 Task: Add Hebrew National All Natural Uncured Beef Franks to the cart.
Action: Mouse moved to (20, 118)
Screenshot: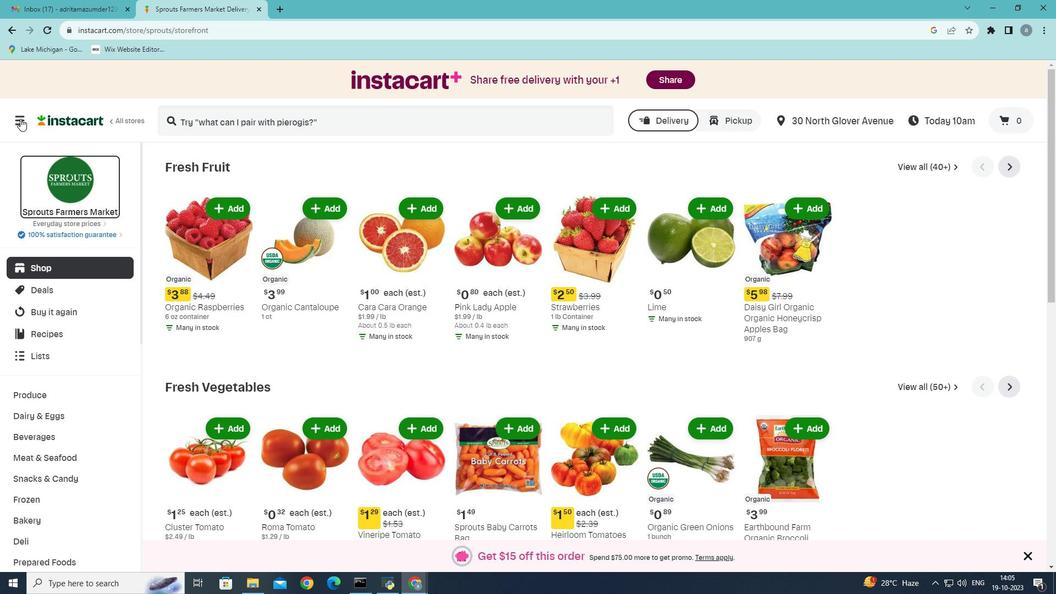 
Action: Mouse pressed left at (20, 118)
Screenshot: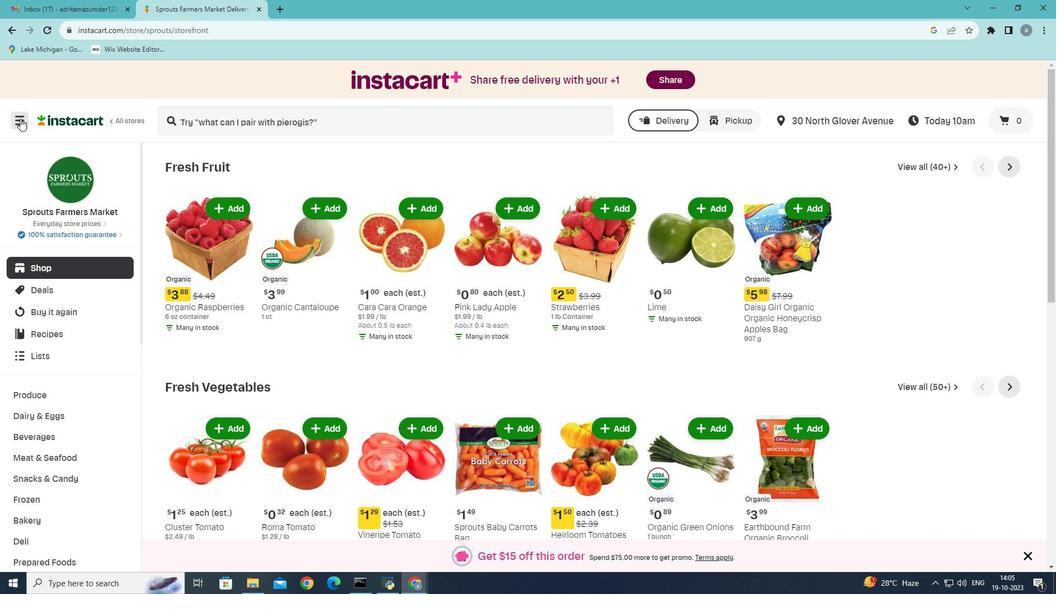 
Action: Mouse moved to (72, 319)
Screenshot: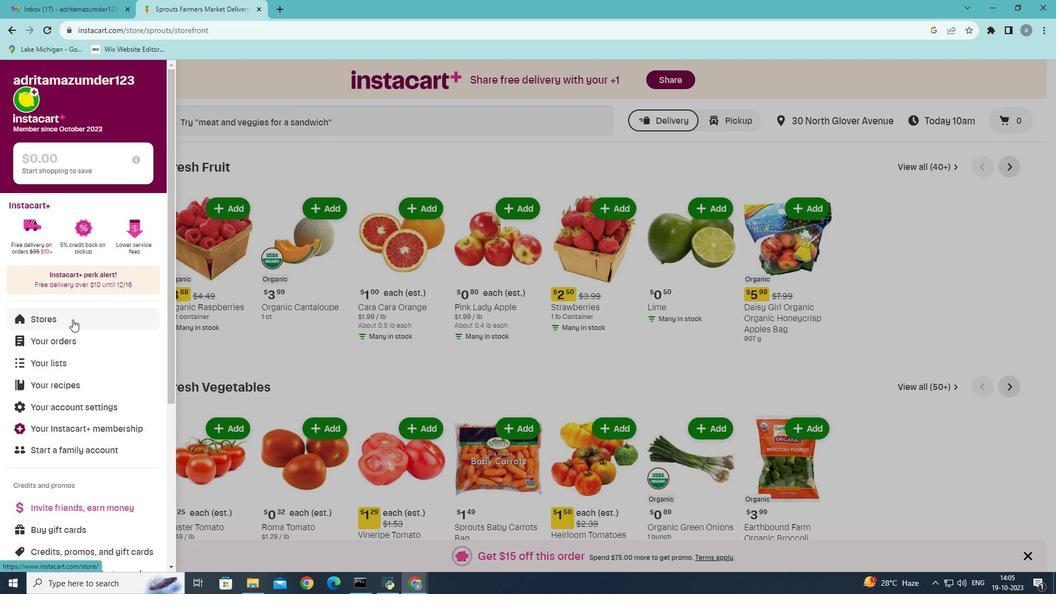 
Action: Mouse pressed left at (72, 319)
Screenshot: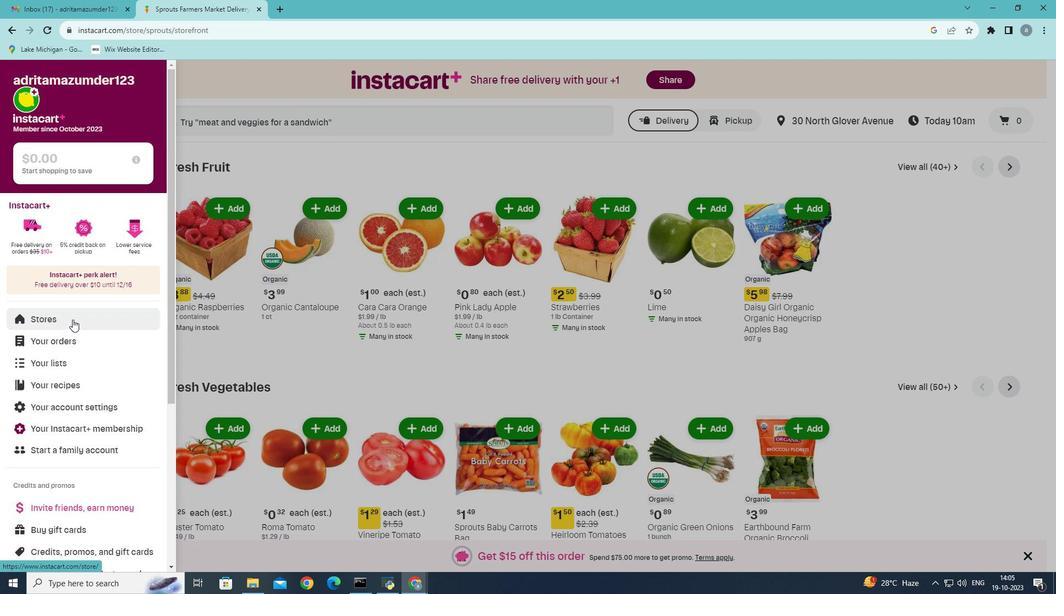
Action: Mouse moved to (265, 116)
Screenshot: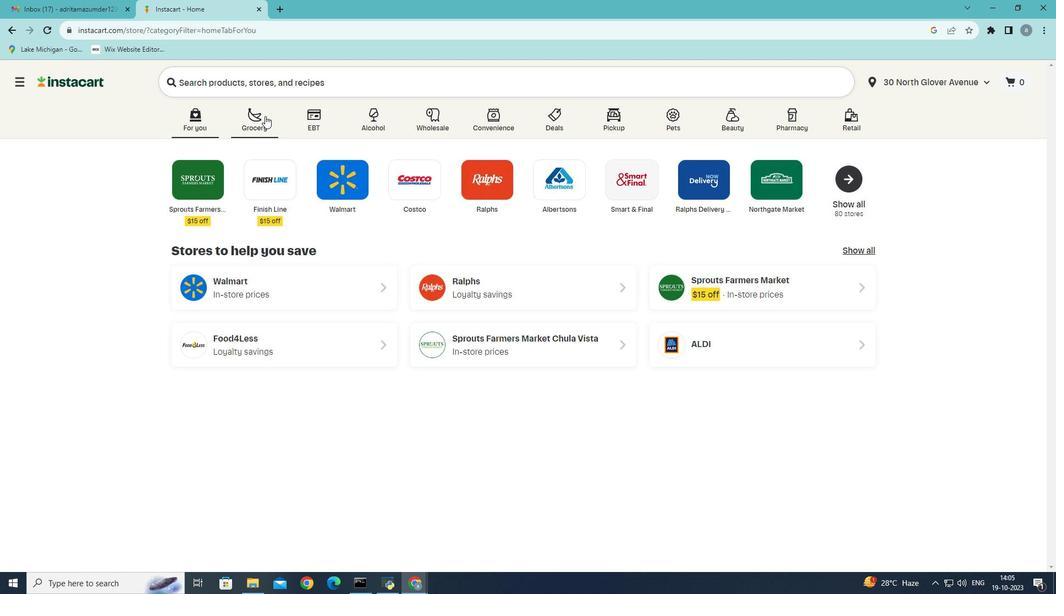 
Action: Mouse pressed left at (265, 116)
Screenshot: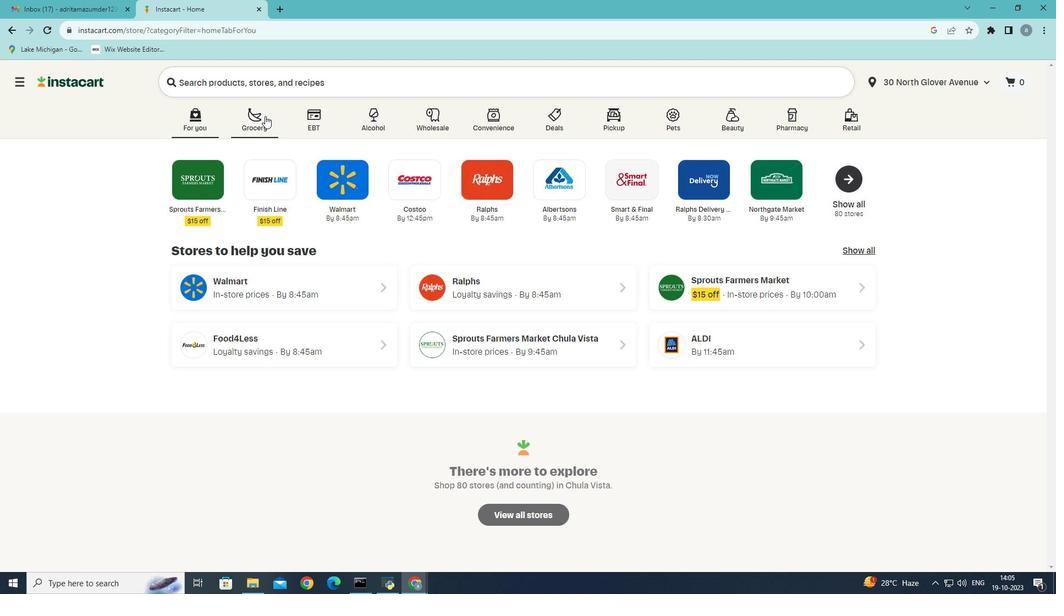 
Action: Mouse moved to (246, 309)
Screenshot: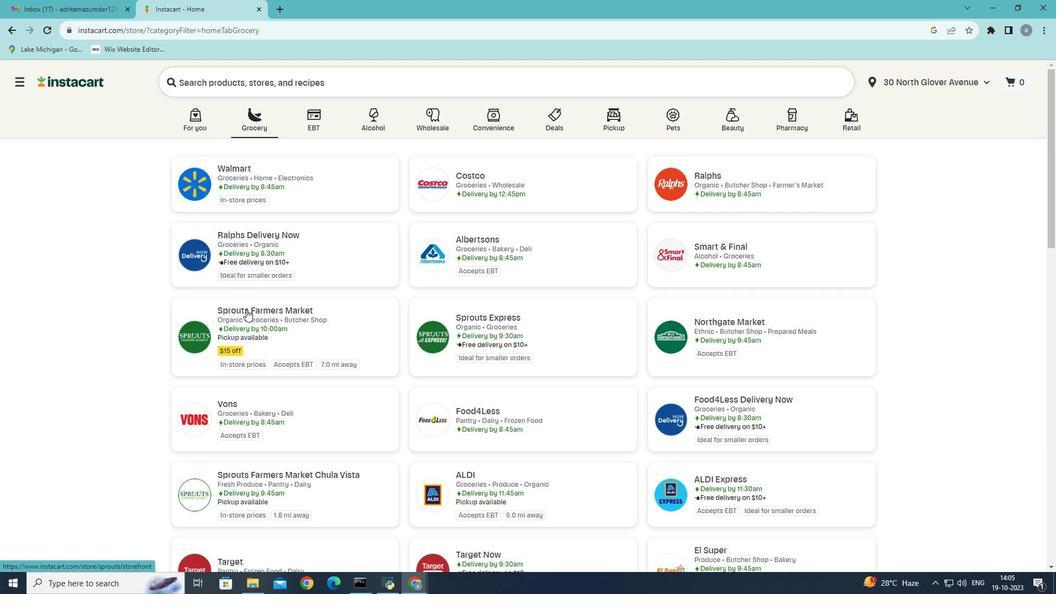
Action: Mouse pressed left at (246, 309)
Screenshot: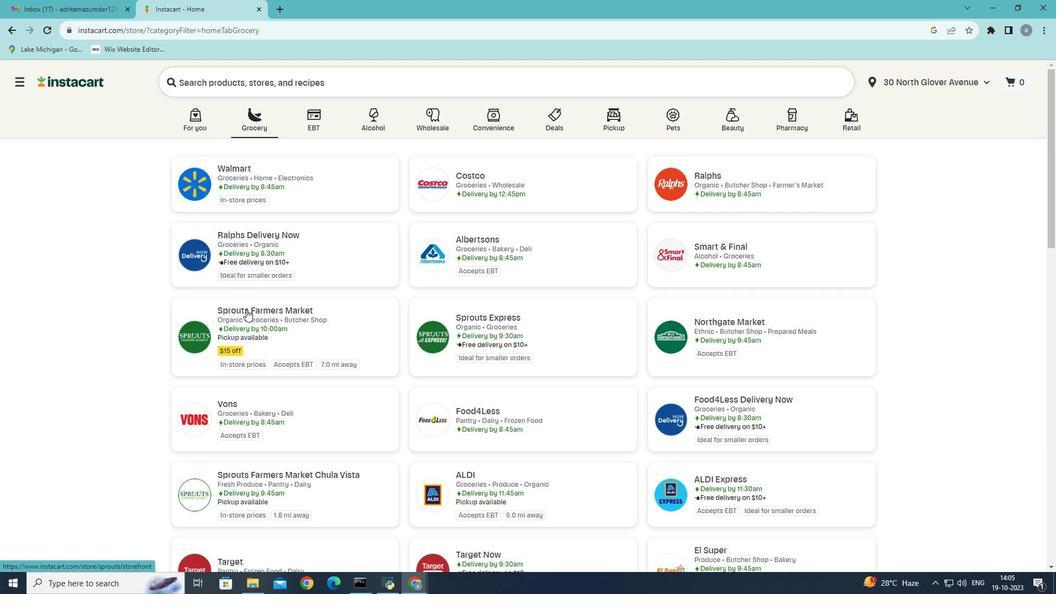 
Action: Mouse moved to (53, 457)
Screenshot: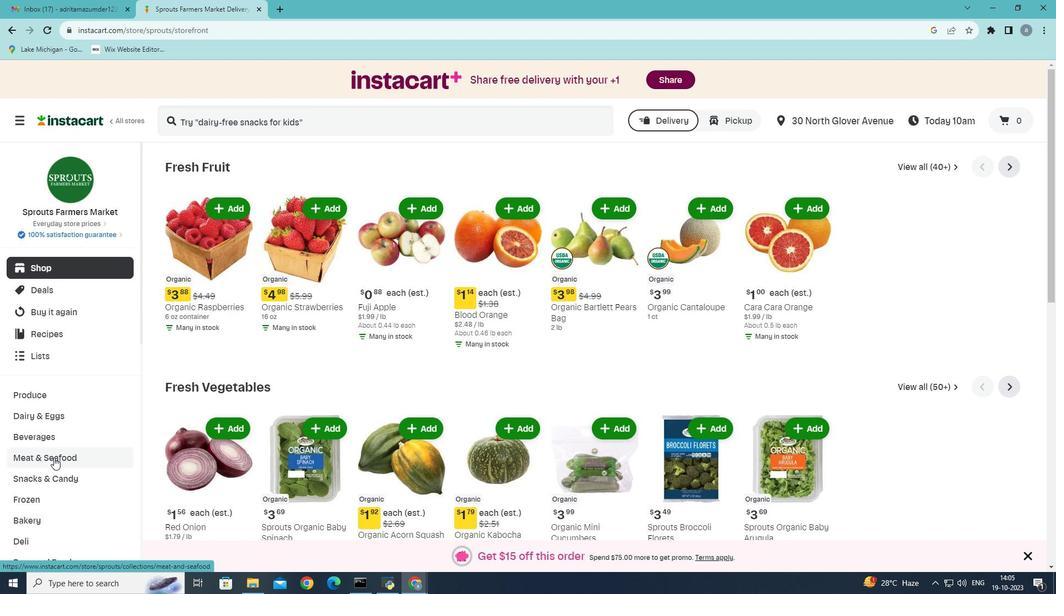 
Action: Mouse pressed left at (53, 457)
Screenshot: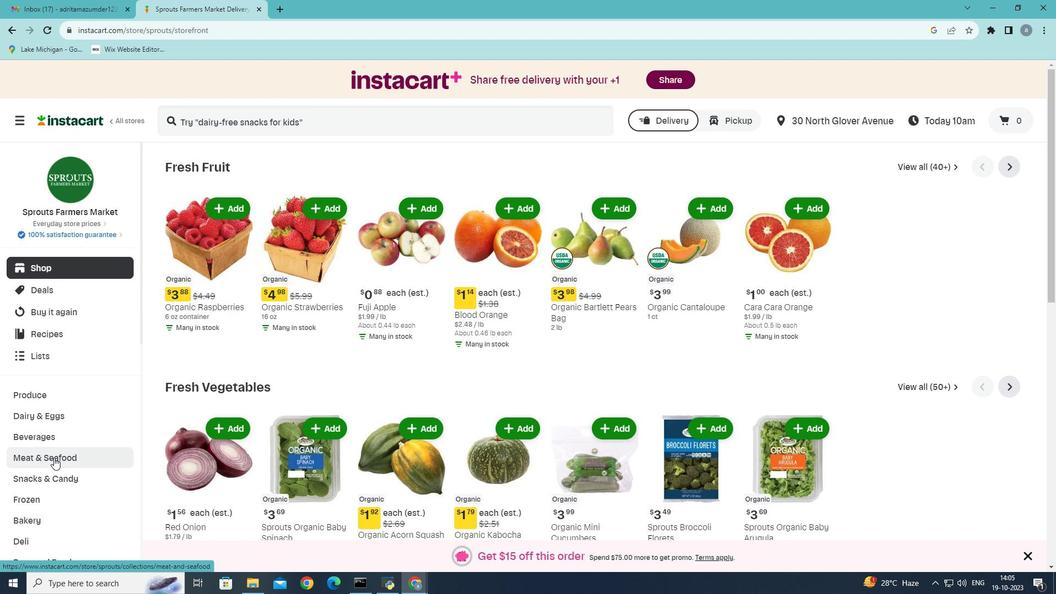 
Action: Mouse moved to (523, 190)
Screenshot: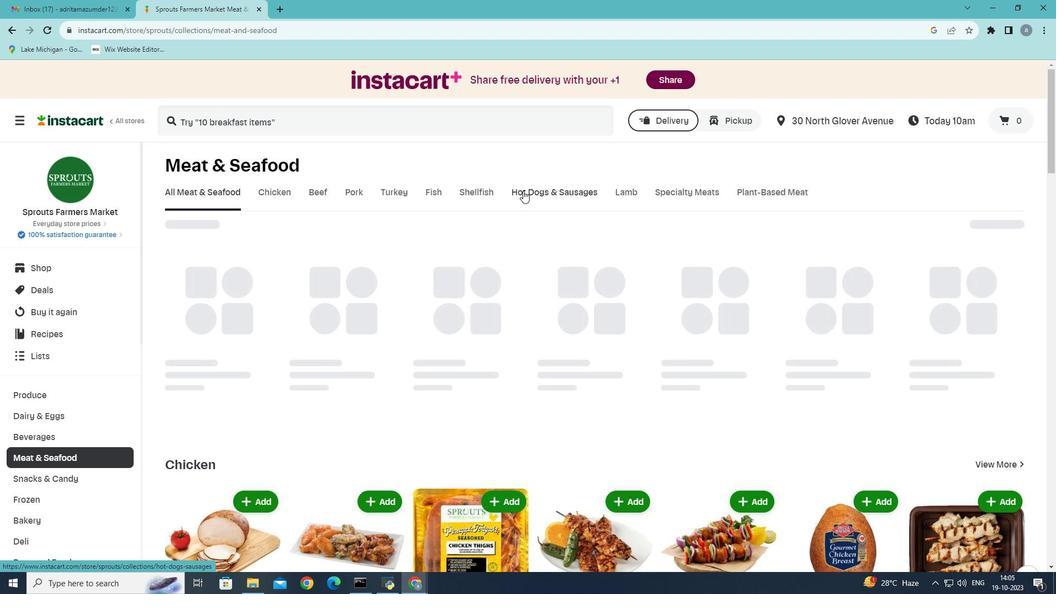 
Action: Mouse pressed left at (523, 190)
Screenshot: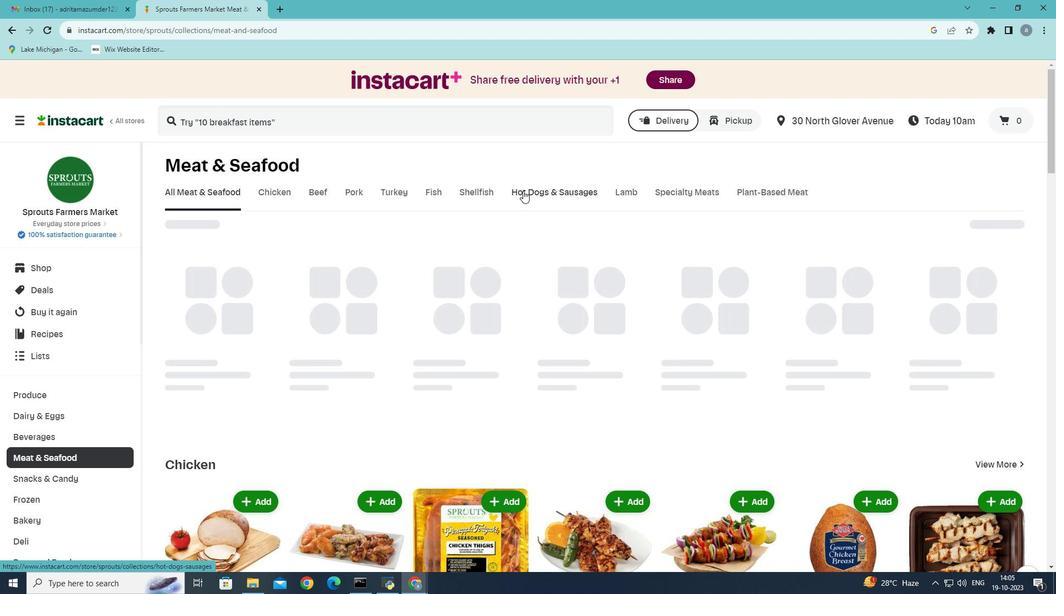 
Action: Mouse moved to (330, 246)
Screenshot: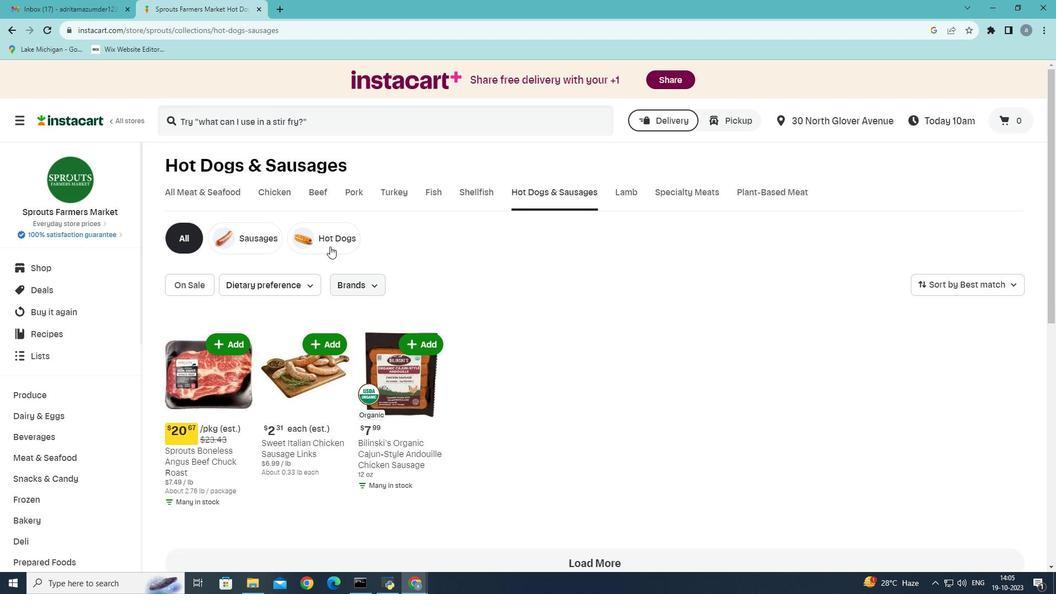 
Action: Mouse pressed left at (330, 246)
Screenshot: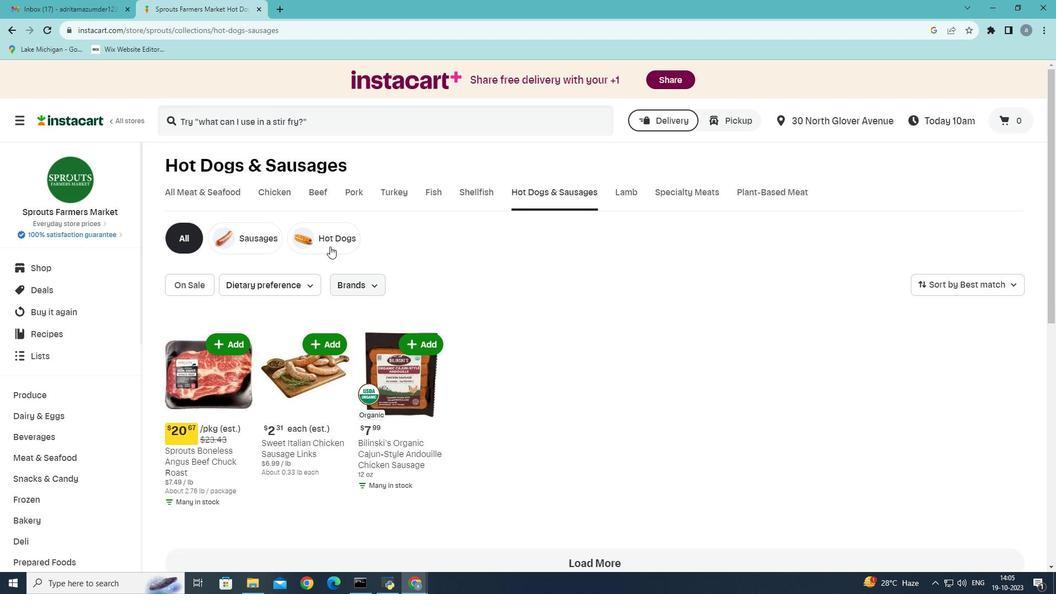 
Action: Mouse moved to (697, 349)
Screenshot: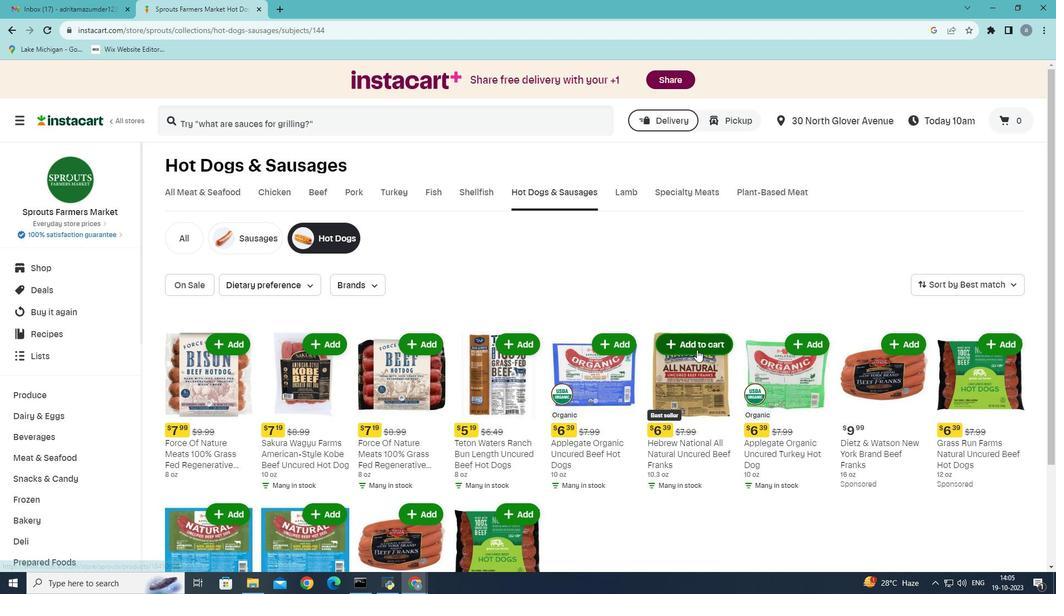 
Action: Mouse pressed left at (697, 349)
Screenshot: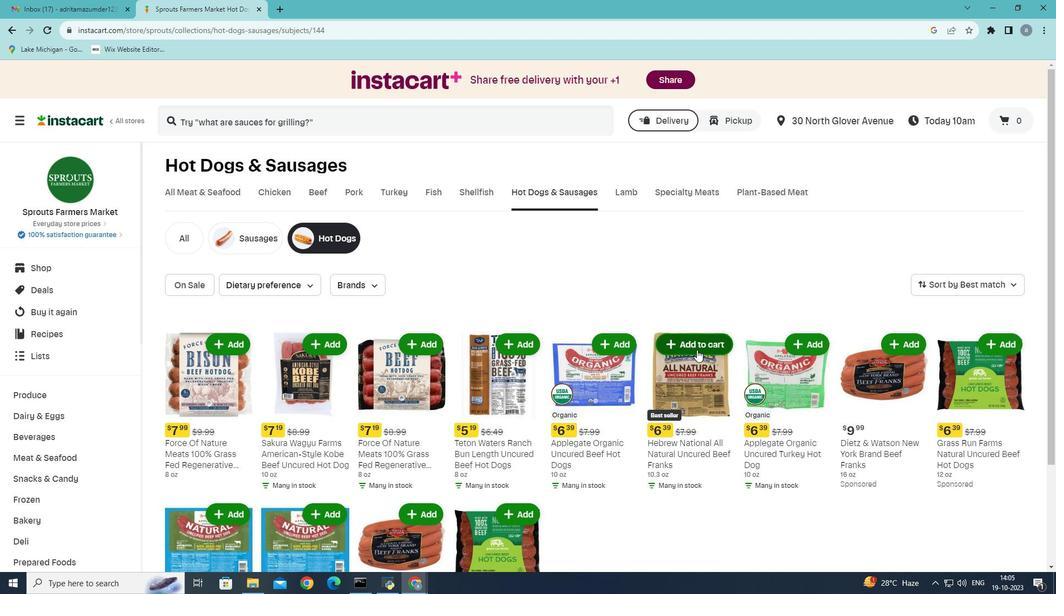 
